 Task: Add the task  Add support for multiple file formats in the app to the section Data Cleansing Sprint in the project Vigilant and add a Due Date to the respective task as 2023/08/05.
Action: Mouse moved to (577, 416)
Screenshot: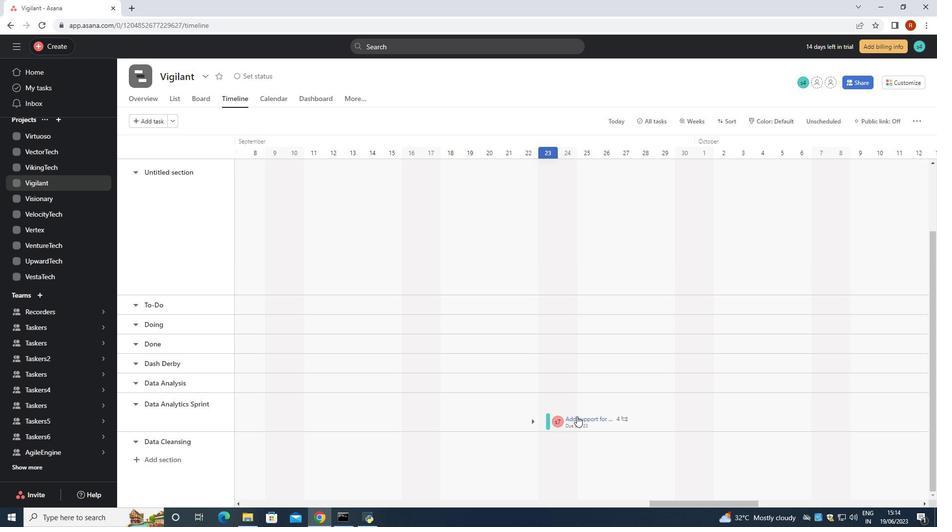 
Action: Mouse pressed left at (577, 416)
Screenshot: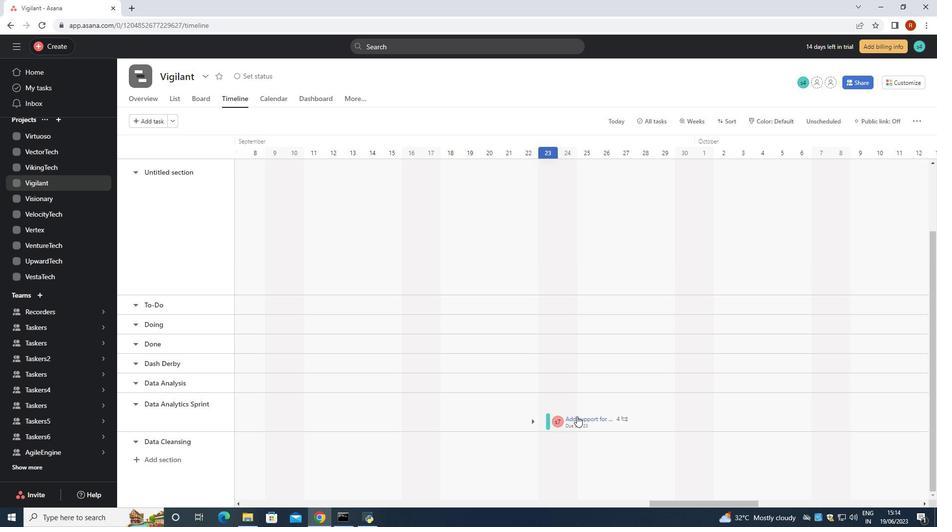 
Action: Mouse moved to (773, 213)
Screenshot: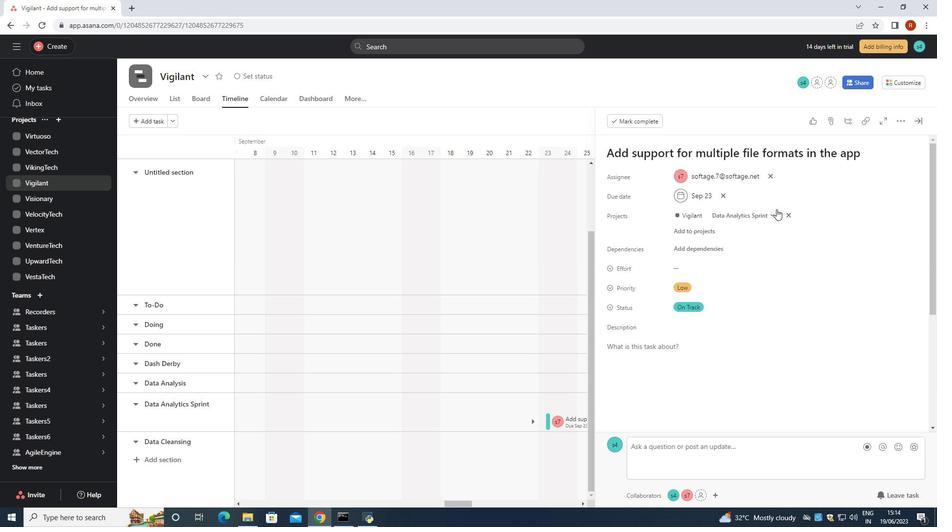 
Action: Mouse pressed left at (773, 213)
Screenshot: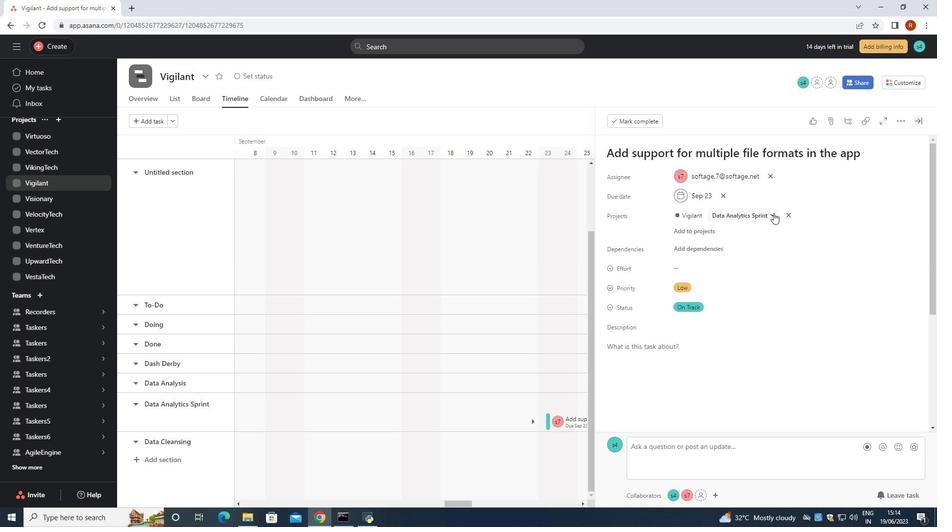 
Action: Mouse moved to (727, 365)
Screenshot: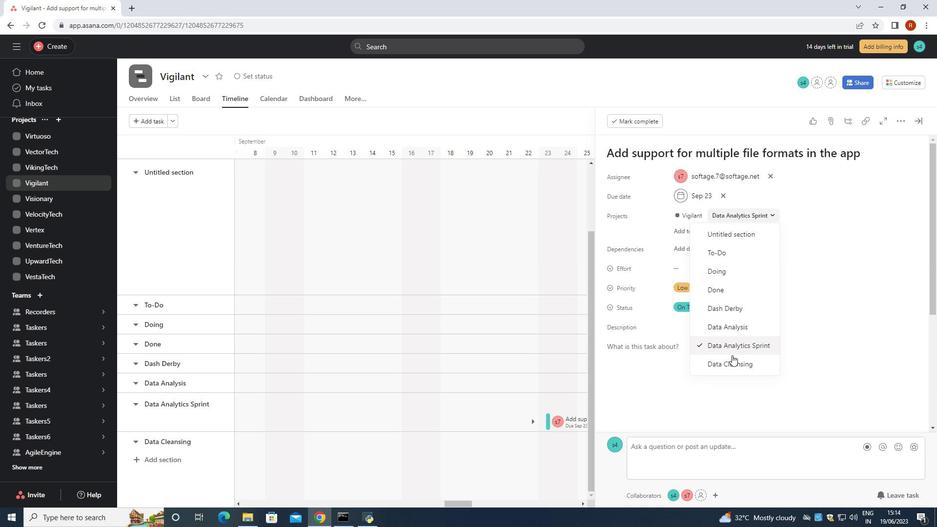 
Action: Mouse pressed left at (727, 365)
Screenshot: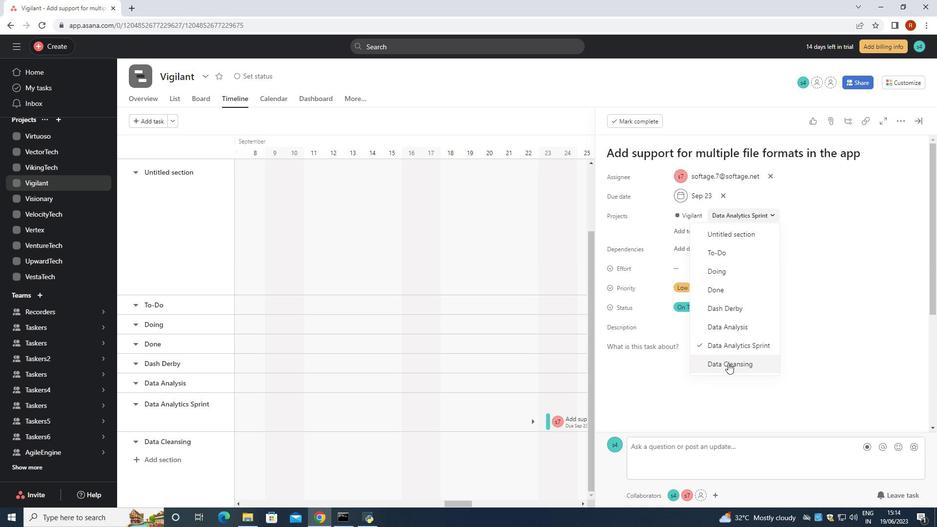 
Action: Mouse moved to (727, 192)
Screenshot: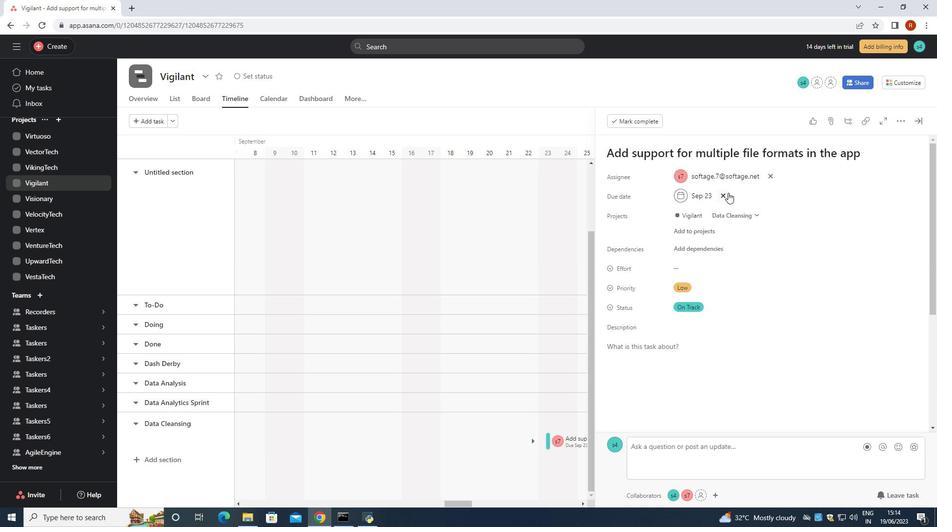 
Action: Mouse pressed left at (727, 192)
Screenshot: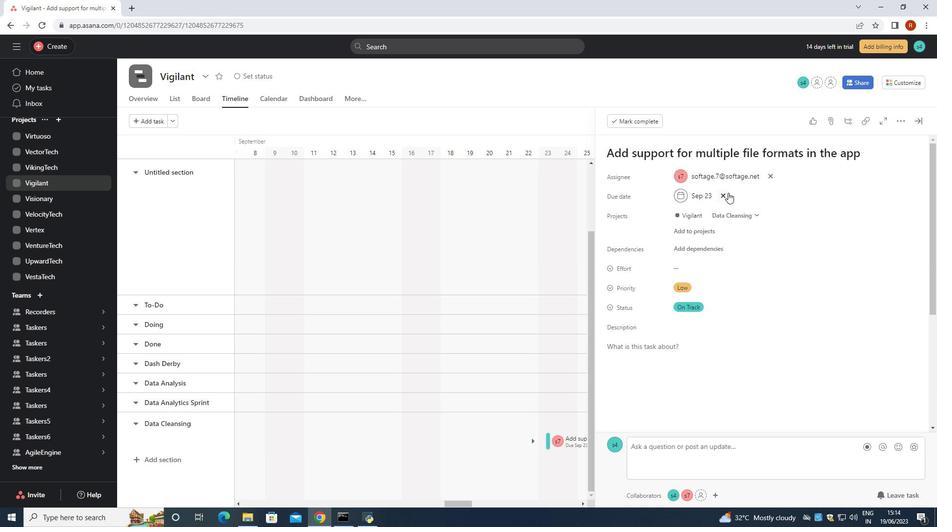 
Action: Mouse moved to (714, 199)
Screenshot: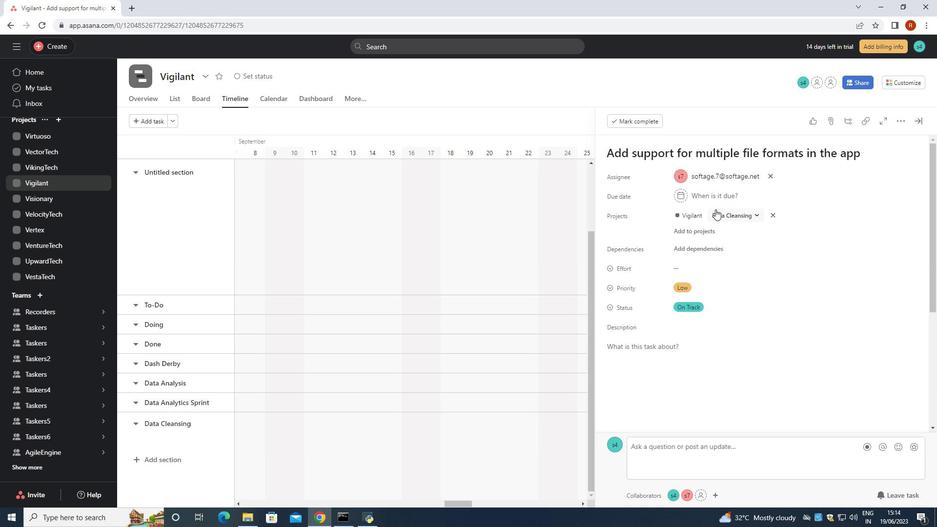 
Action: Mouse pressed left at (714, 199)
Screenshot: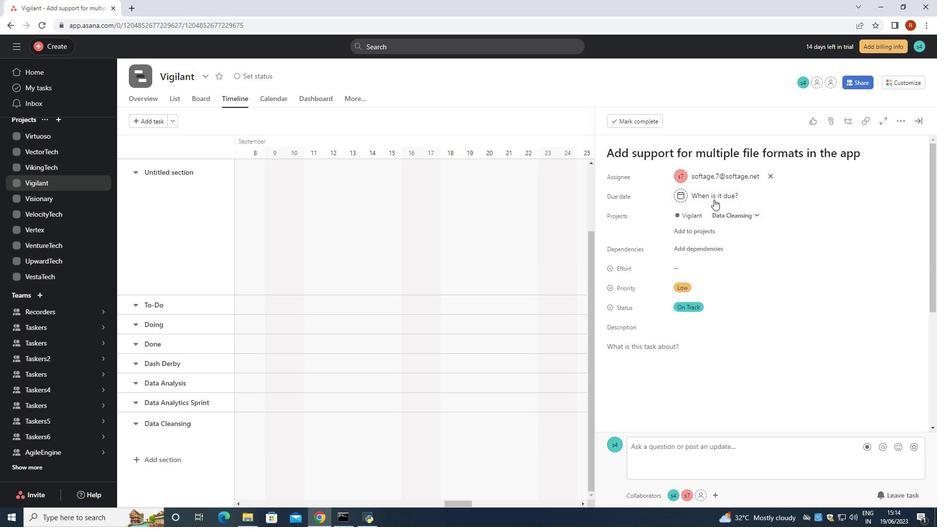 
Action: Mouse moved to (726, 238)
Screenshot: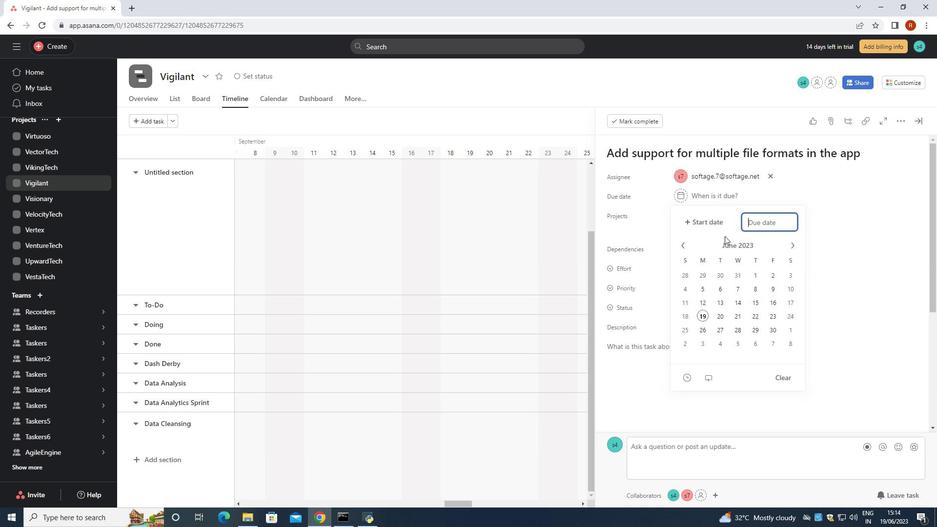 
Action: Key pressed 2023/08/05<Key.enter>
Screenshot: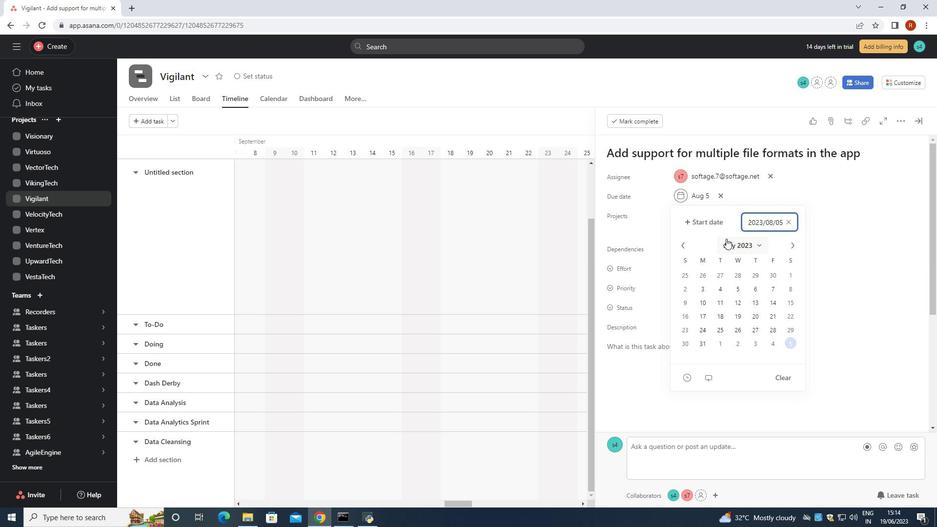 
Action: Mouse moved to (776, 255)
Screenshot: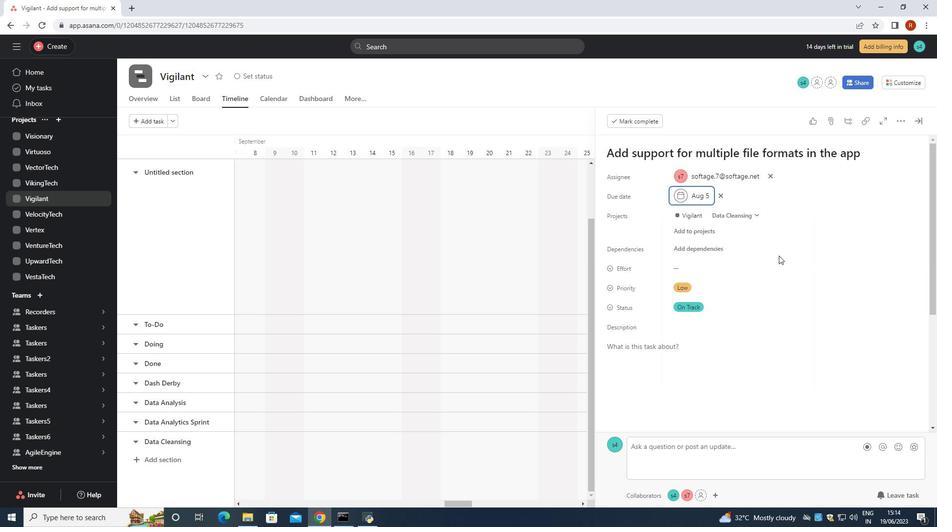 
